 Task: Show available start times in increments of 60 minutes.
Action: Mouse moved to (432, 386)
Screenshot: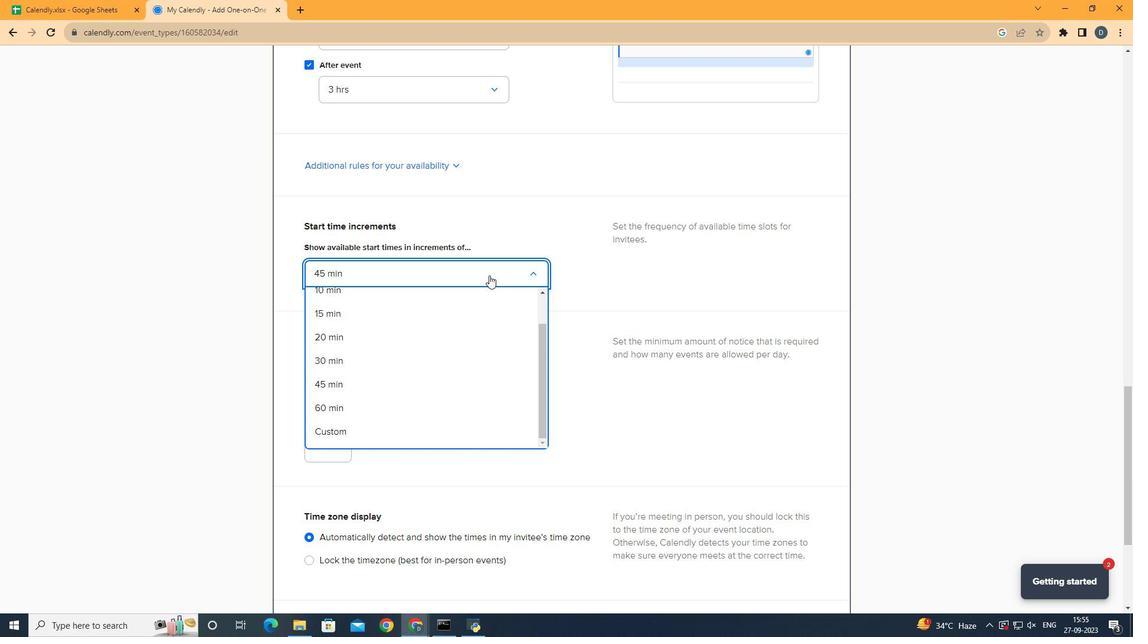 
Action: Mouse pressed left at (432, 386)
Screenshot: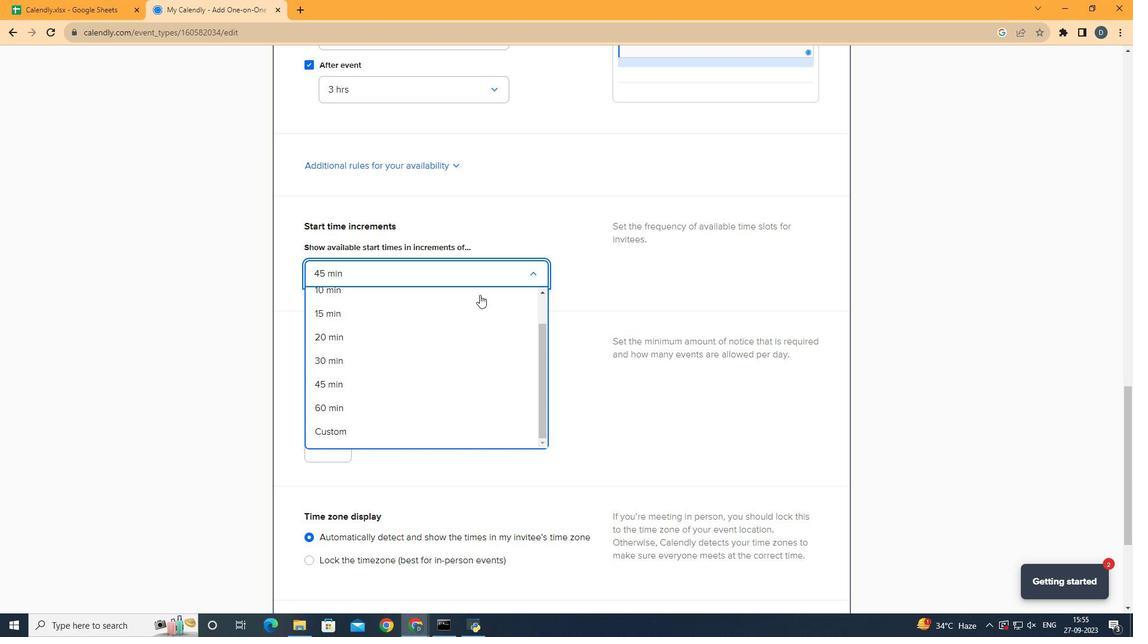 
Action: Mouse moved to (539, 341)
Screenshot: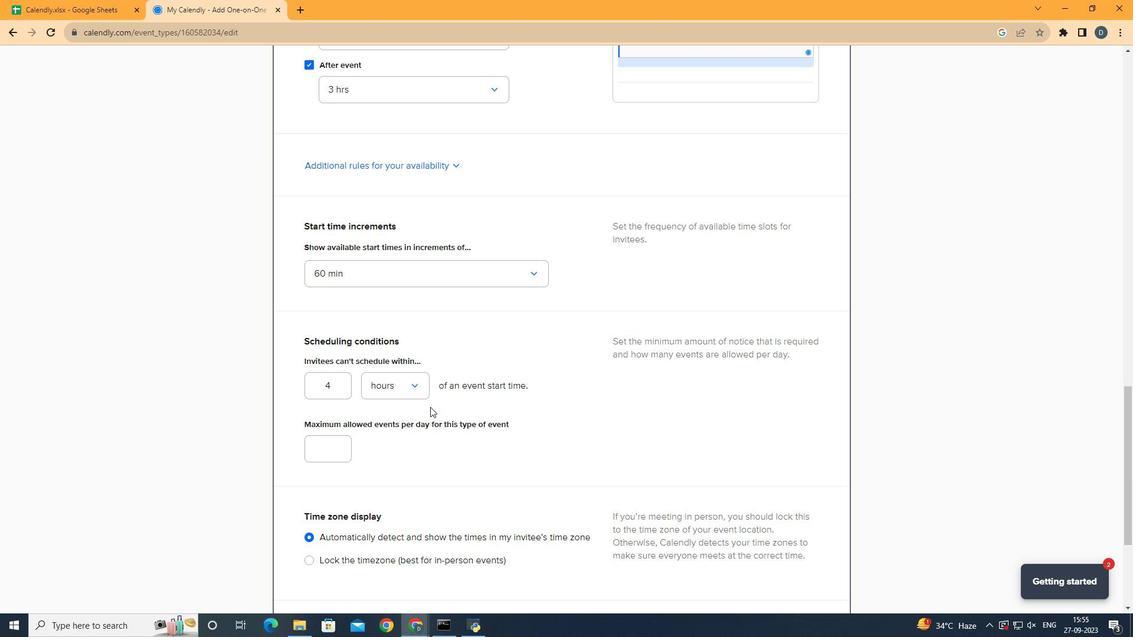 
Action: Mouse pressed left at (539, 341)
Screenshot: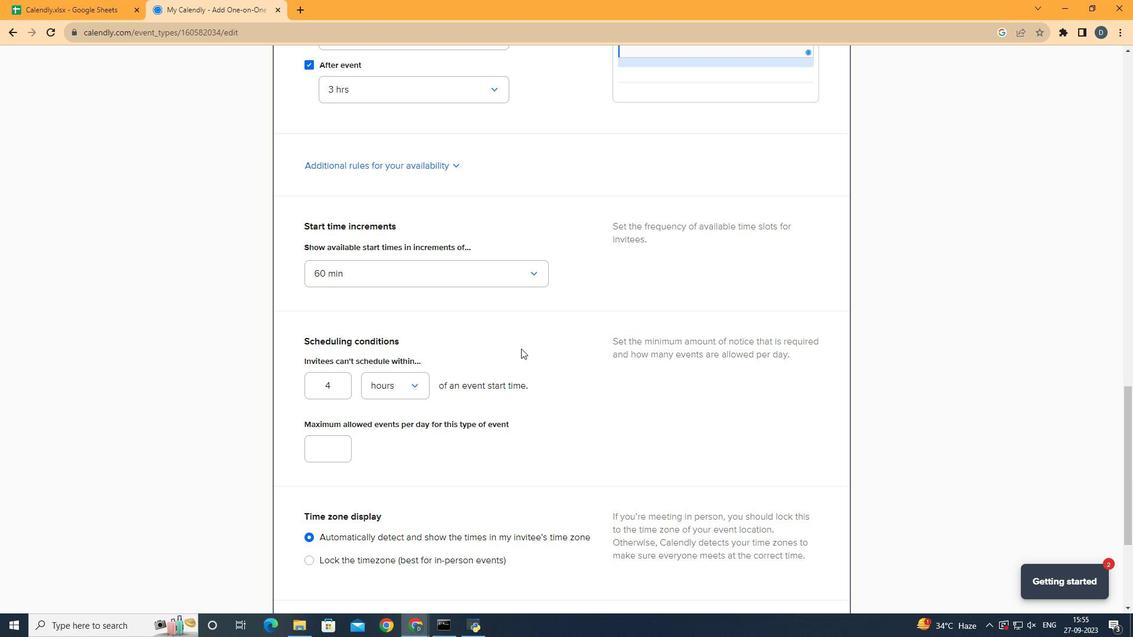 
Action: Mouse moved to (372, 361)
Screenshot: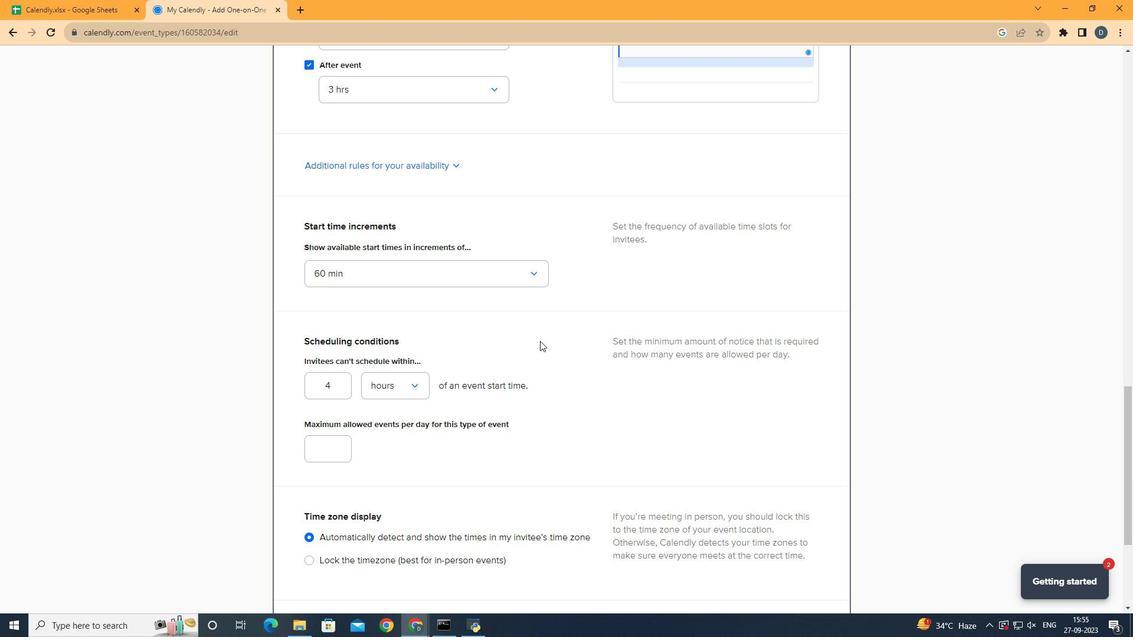 
